 Task: Look for products in the category "Pre-Mixed Cocktails" with orange flavor.
Action: Mouse moved to (791, 253)
Screenshot: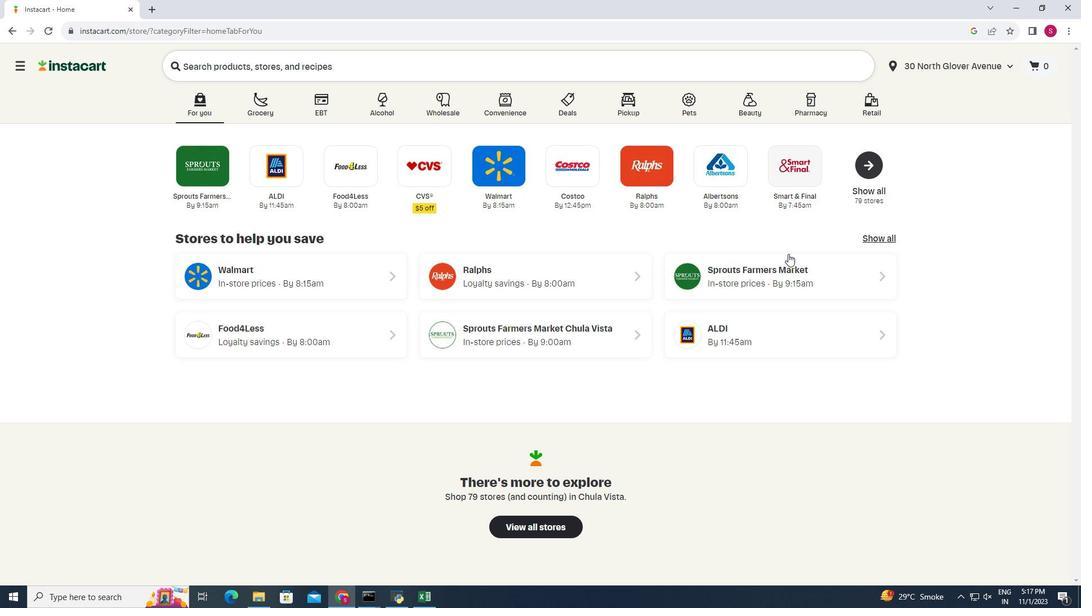 
Action: Mouse pressed left at (791, 253)
Screenshot: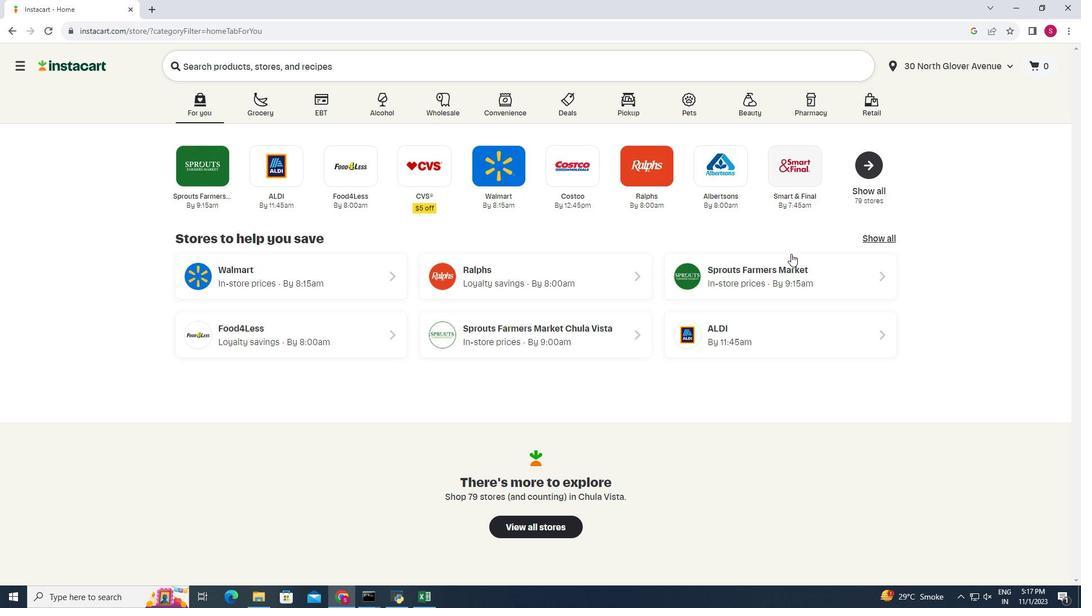 
Action: Mouse moved to (70, 560)
Screenshot: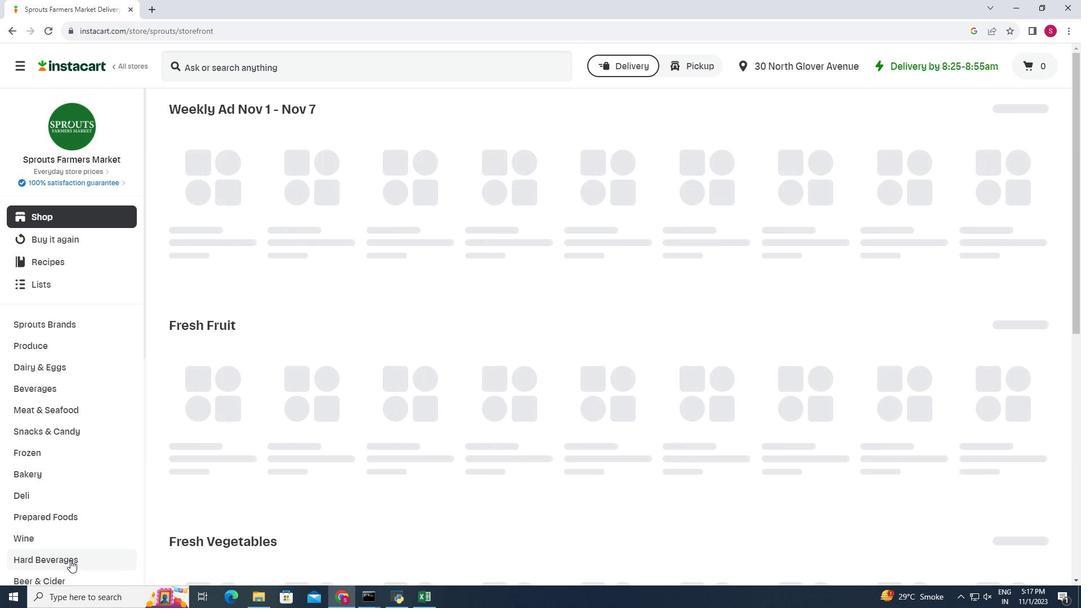 
Action: Mouse pressed left at (70, 560)
Screenshot: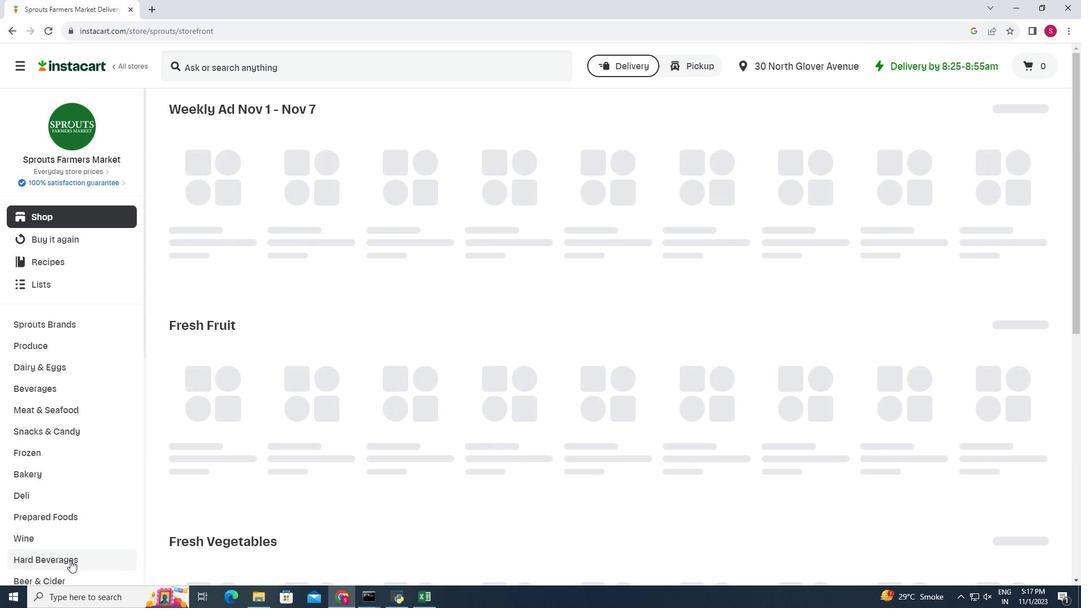 
Action: Mouse moved to (472, 143)
Screenshot: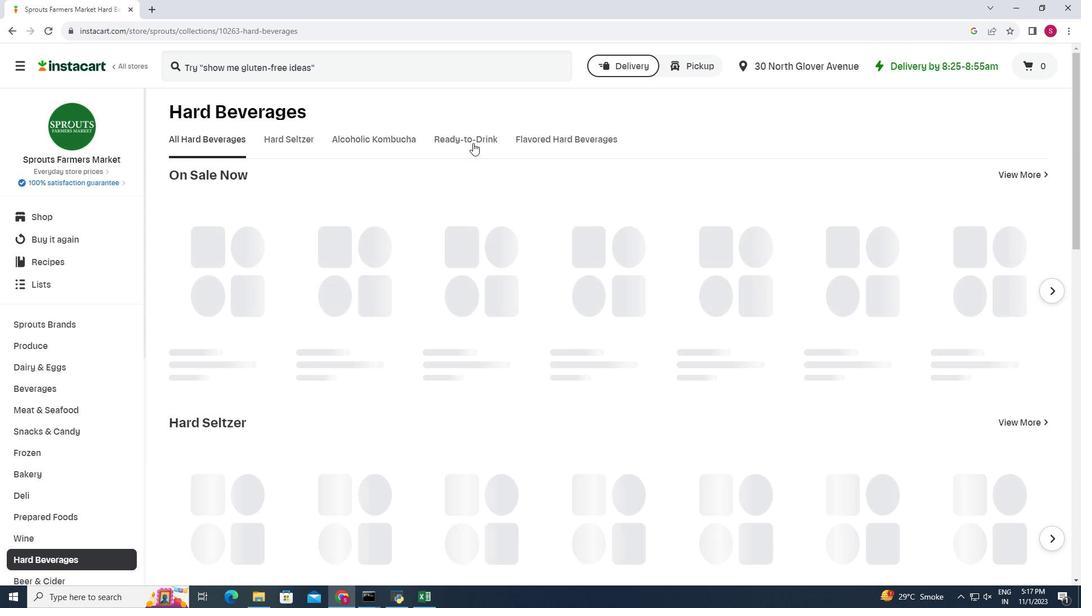 
Action: Mouse pressed left at (472, 143)
Screenshot: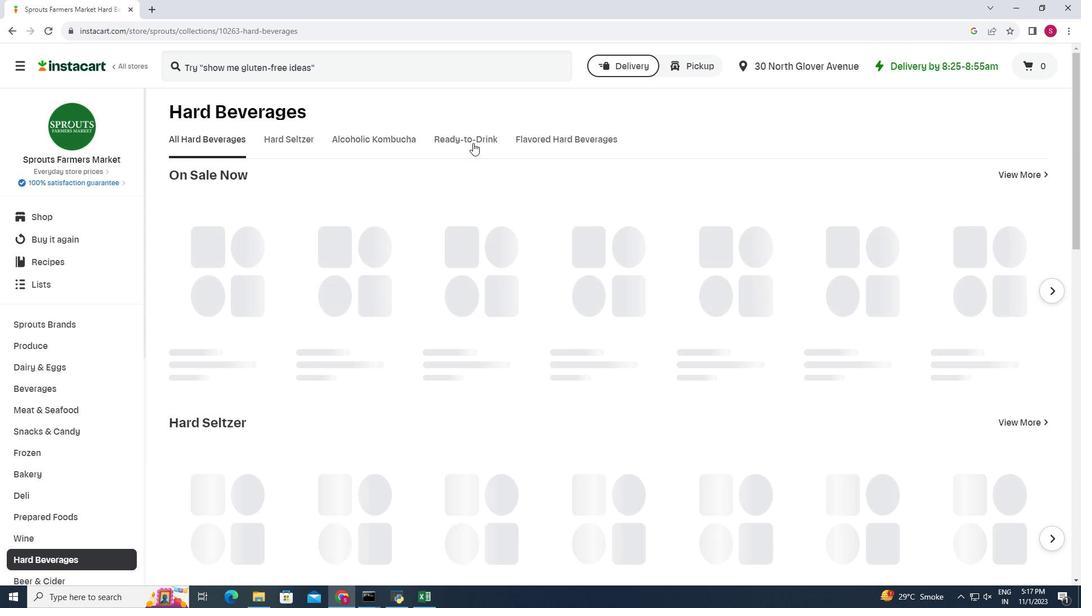 
Action: Mouse moved to (417, 180)
Screenshot: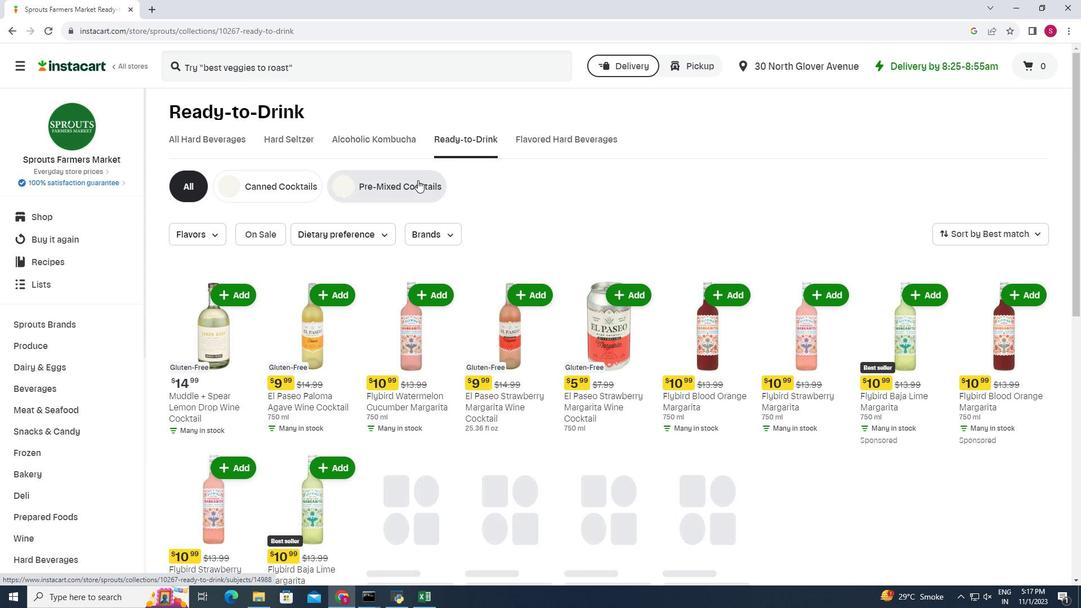 
Action: Mouse pressed left at (417, 180)
Screenshot: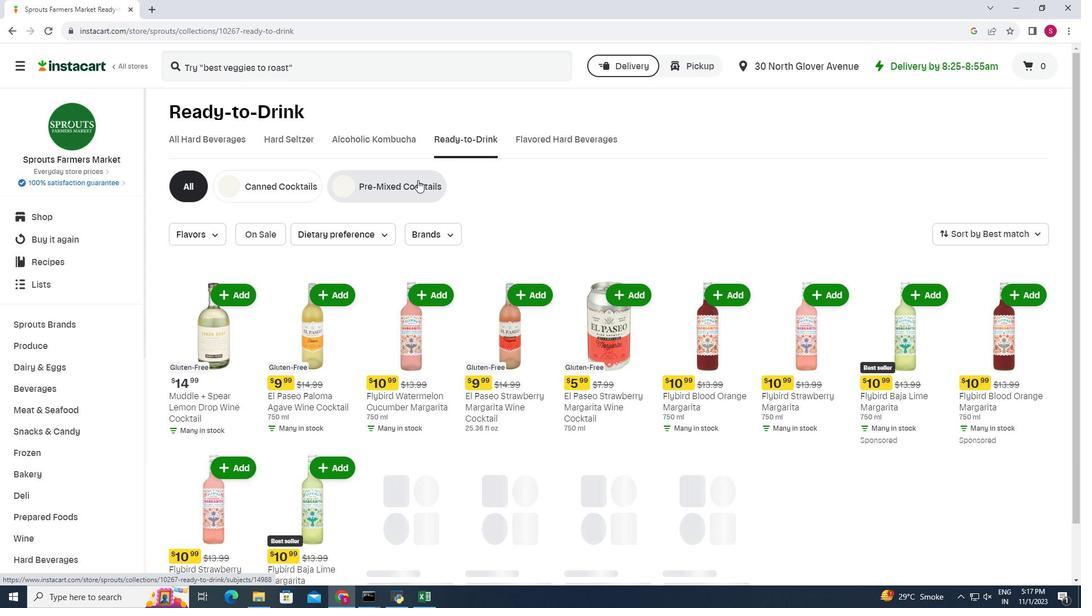 
Action: Mouse moved to (211, 227)
Screenshot: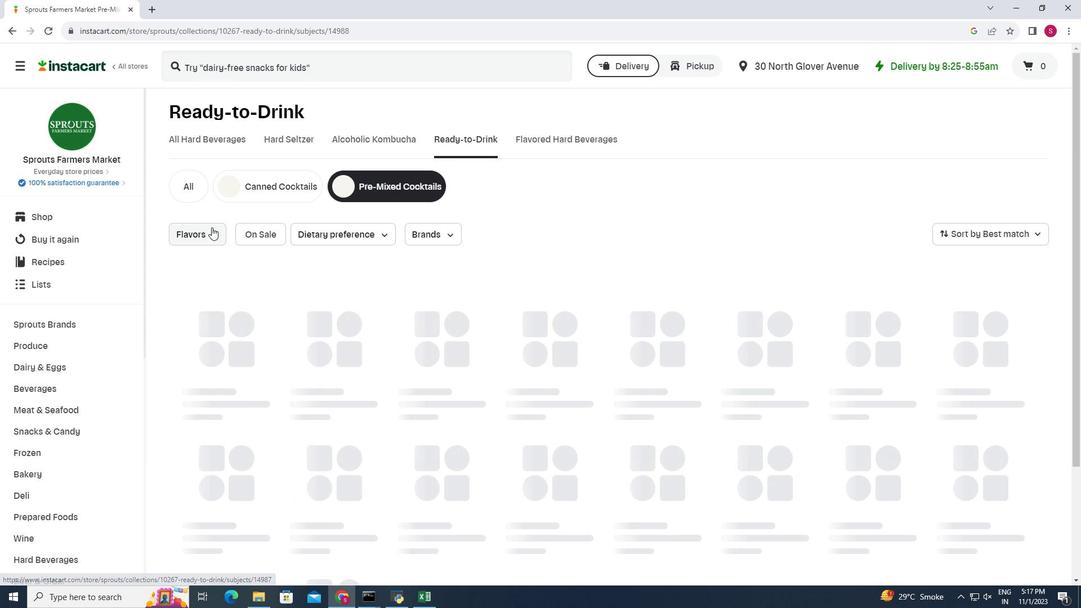 
Action: Mouse pressed left at (211, 227)
Screenshot: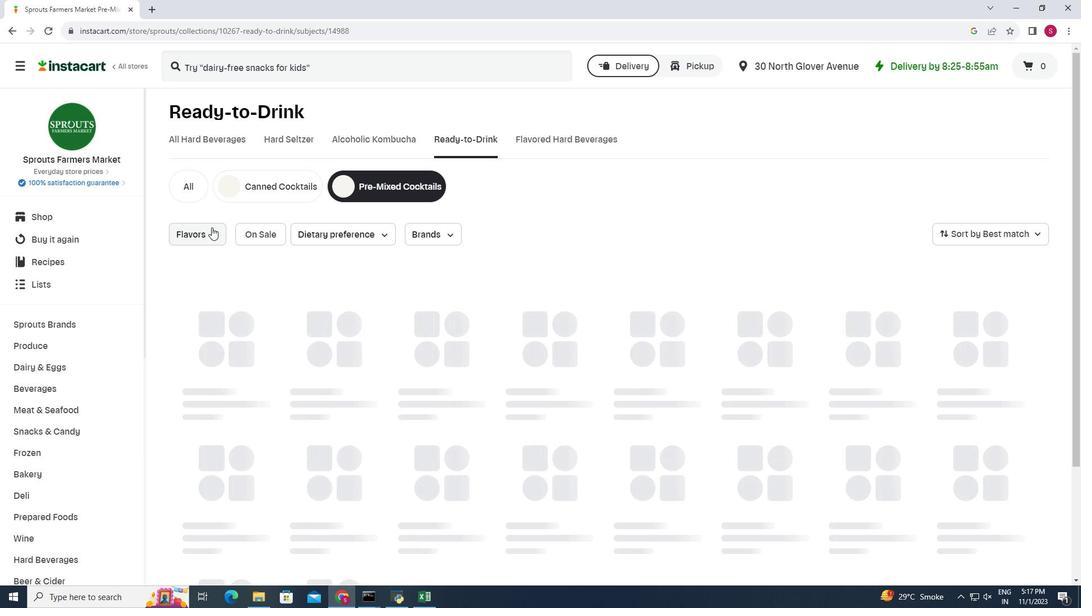 
Action: Mouse moved to (220, 297)
Screenshot: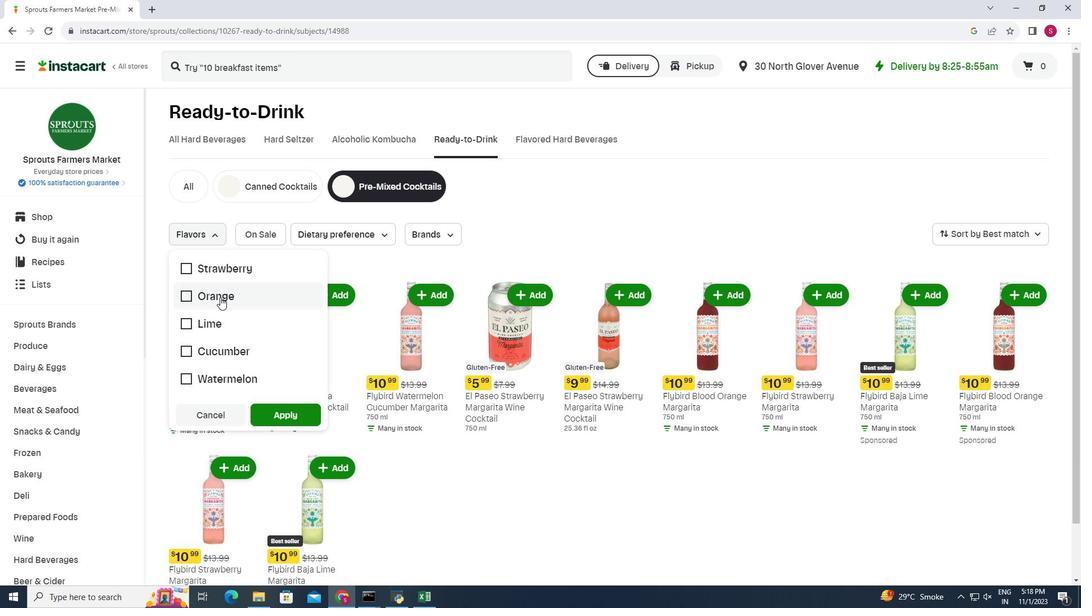 
Action: Mouse pressed left at (220, 297)
Screenshot: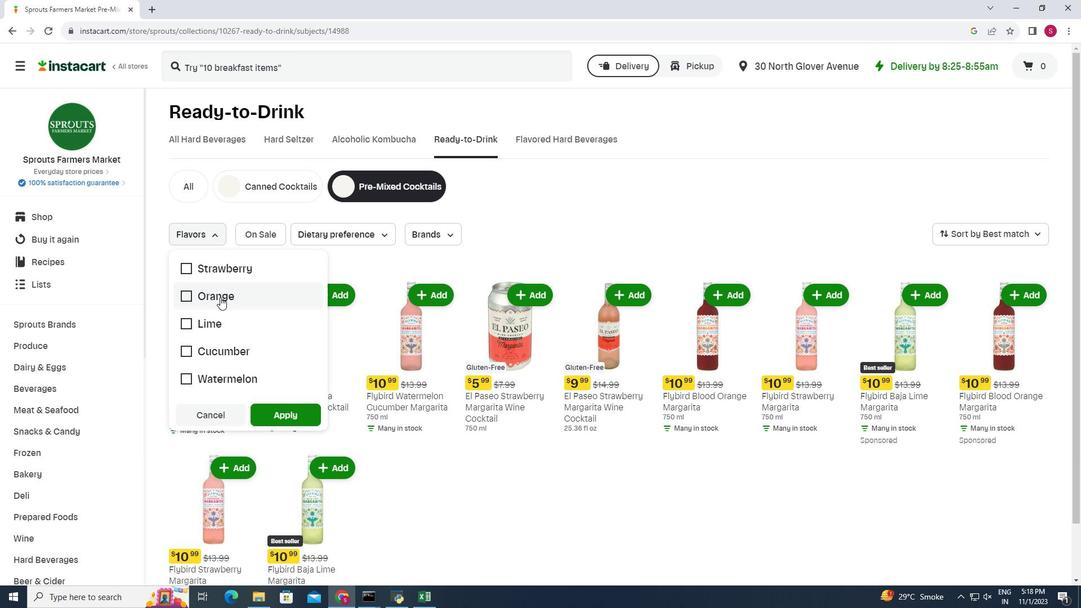 
Action: Mouse moved to (271, 405)
Screenshot: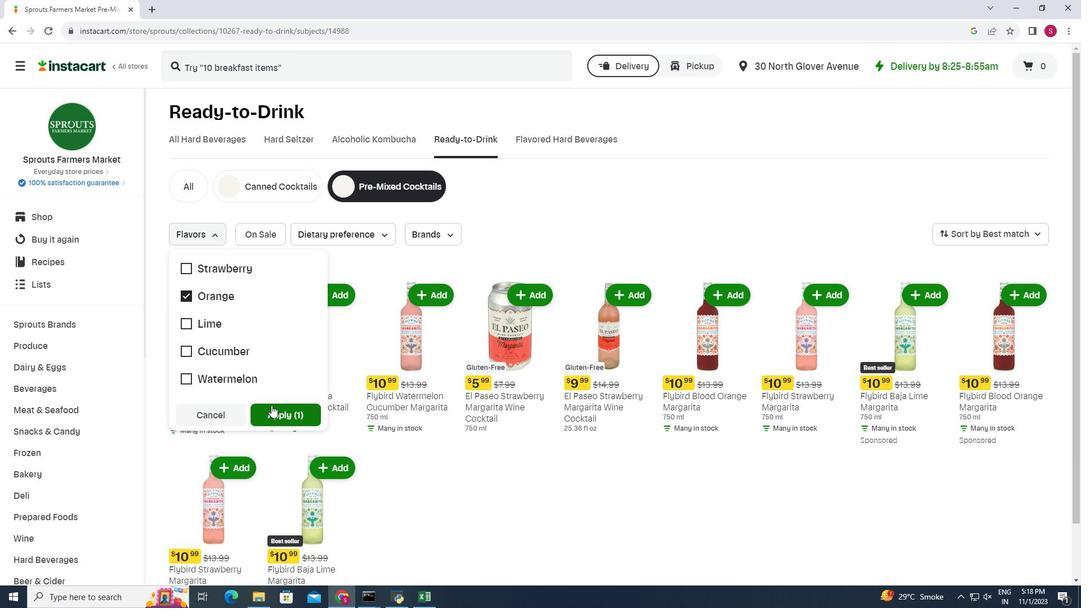 
Action: Mouse pressed left at (271, 405)
Screenshot: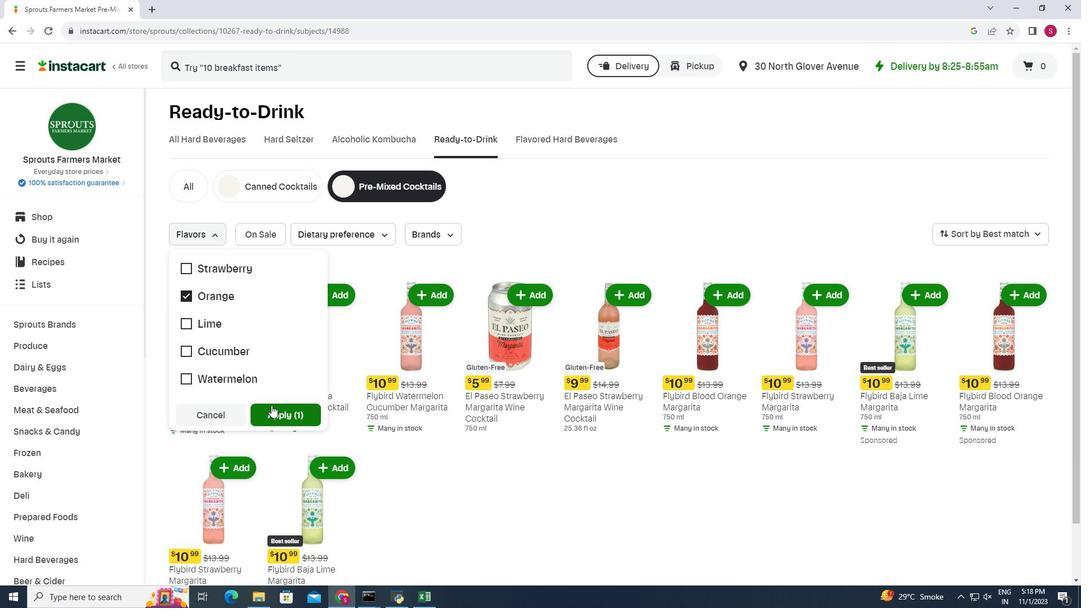 
Action: Mouse moved to (485, 321)
Screenshot: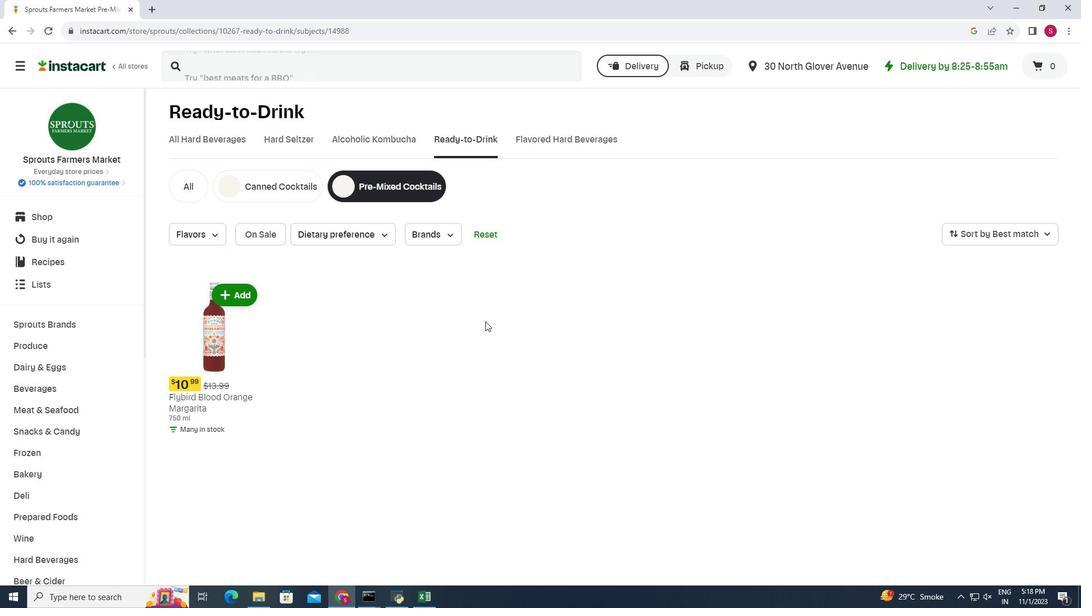 
